 Task: Set the timeshift granularity to -1.
Action: Mouse moved to (96, 12)
Screenshot: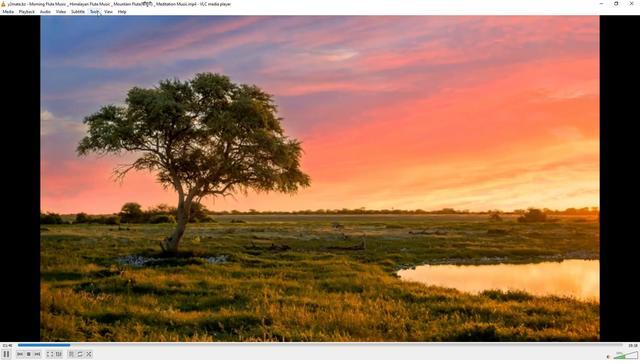 
Action: Mouse pressed left at (96, 12)
Screenshot: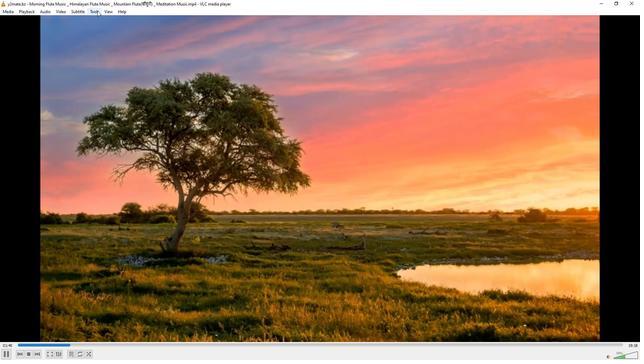 
Action: Mouse moved to (114, 89)
Screenshot: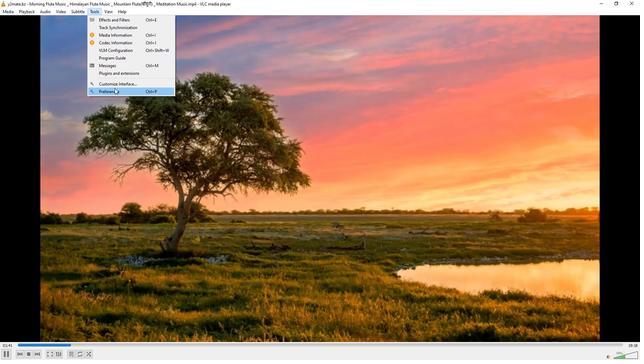 
Action: Mouse pressed left at (114, 89)
Screenshot: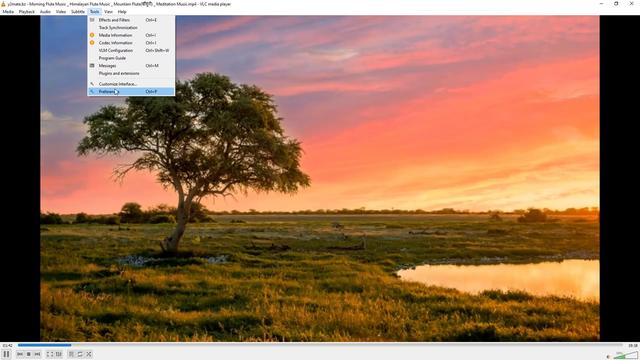
Action: Mouse moved to (216, 291)
Screenshot: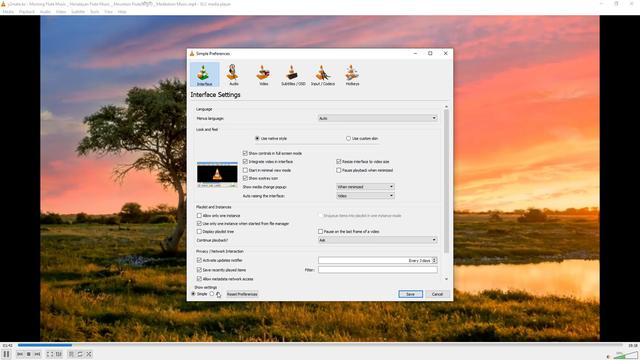 
Action: Mouse pressed left at (216, 291)
Screenshot: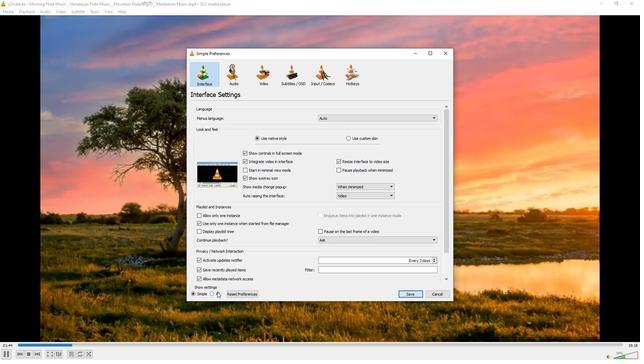 
Action: Mouse moved to (216, 170)
Screenshot: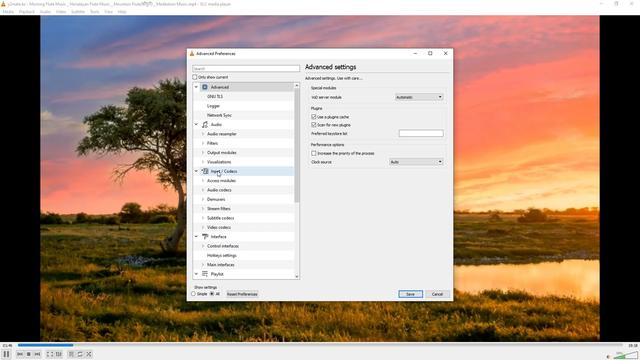 
Action: Mouse pressed left at (216, 170)
Screenshot: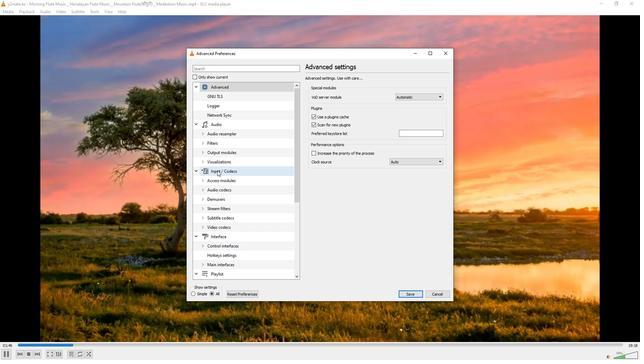 
Action: Mouse moved to (333, 193)
Screenshot: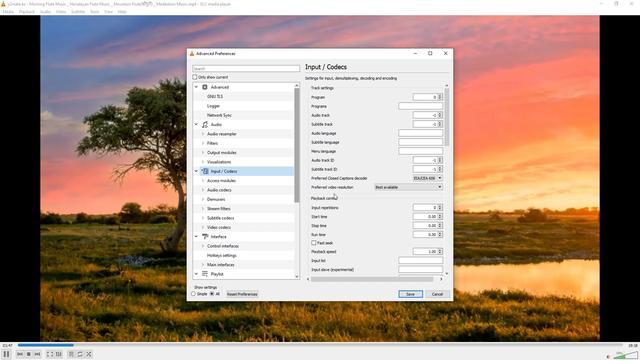 
Action: Mouse scrolled (333, 193) with delta (0, 0)
Screenshot: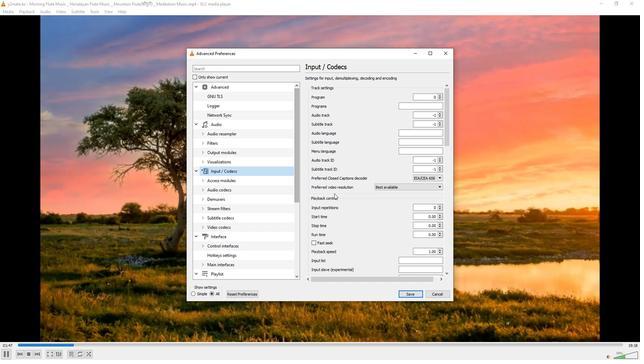 
Action: Mouse scrolled (333, 193) with delta (0, 0)
Screenshot: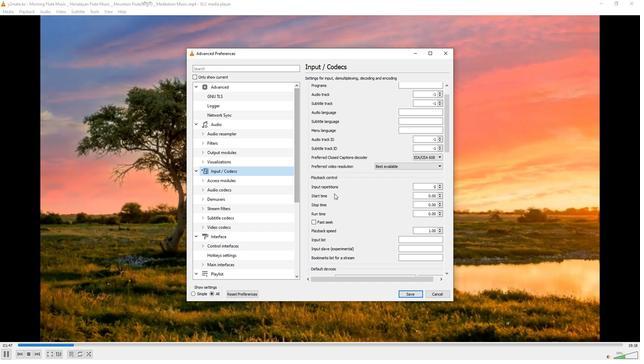 
Action: Mouse scrolled (333, 193) with delta (0, 0)
Screenshot: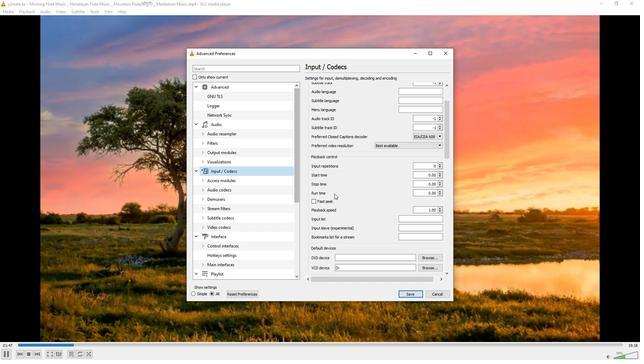 
Action: Mouse moved to (336, 199)
Screenshot: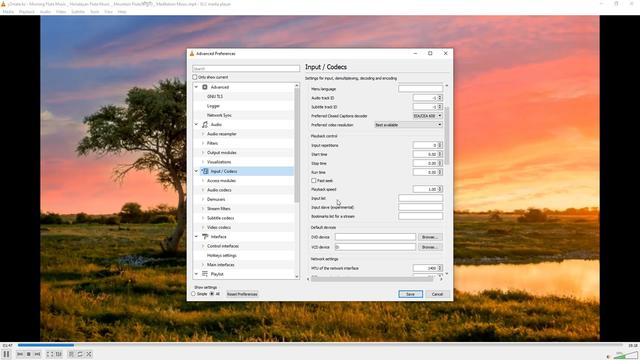 
Action: Mouse scrolled (336, 199) with delta (0, 0)
Screenshot: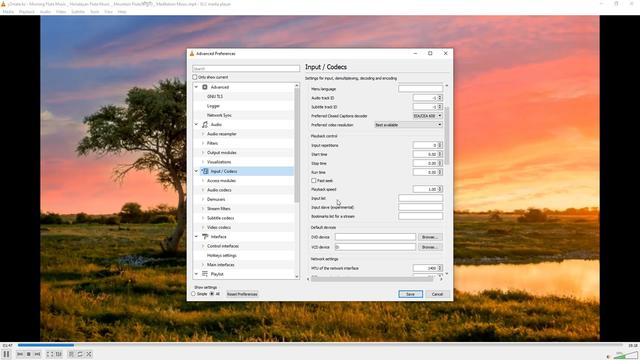 
Action: Mouse moved to (336, 200)
Screenshot: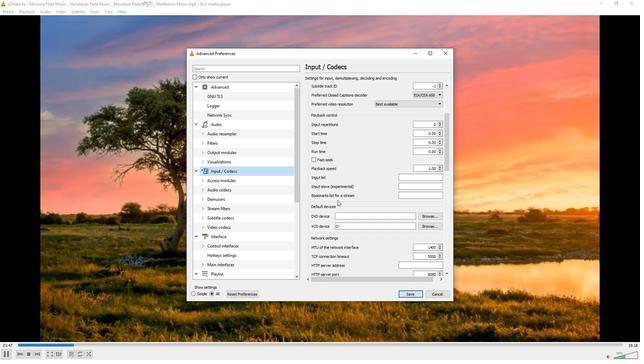 
Action: Mouse scrolled (336, 200) with delta (0, 0)
Screenshot: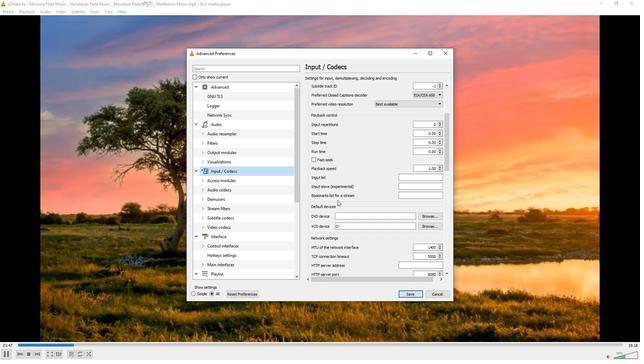 
Action: Mouse scrolled (336, 200) with delta (0, 0)
Screenshot: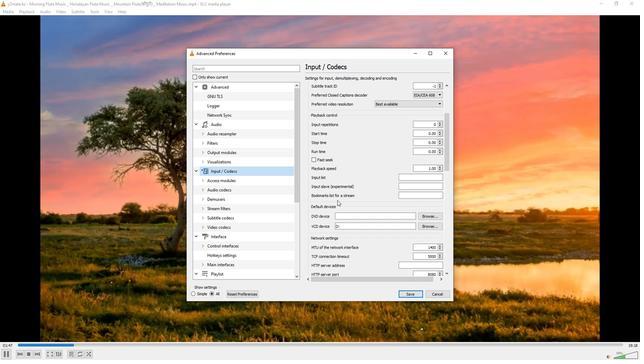 
Action: Mouse moved to (338, 212)
Screenshot: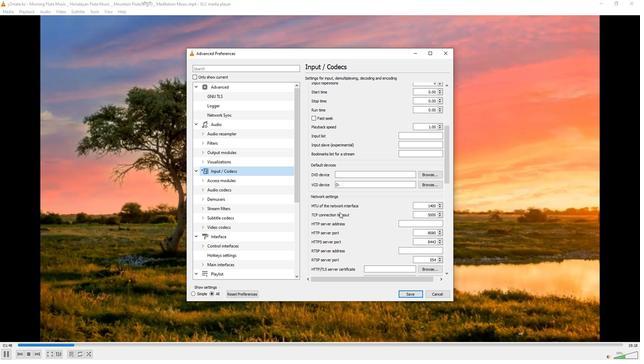 
Action: Mouse scrolled (338, 212) with delta (0, 0)
Screenshot: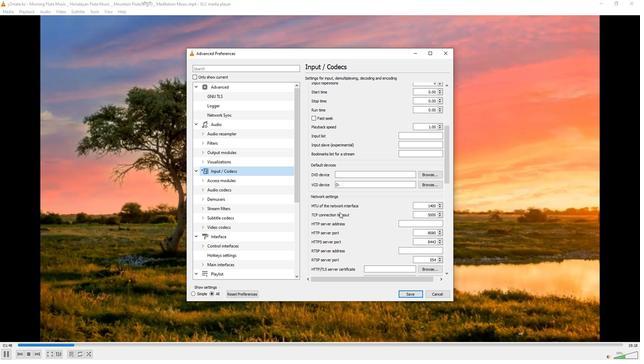 
Action: Mouse scrolled (338, 212) with delta (0, 0)
Screenshot: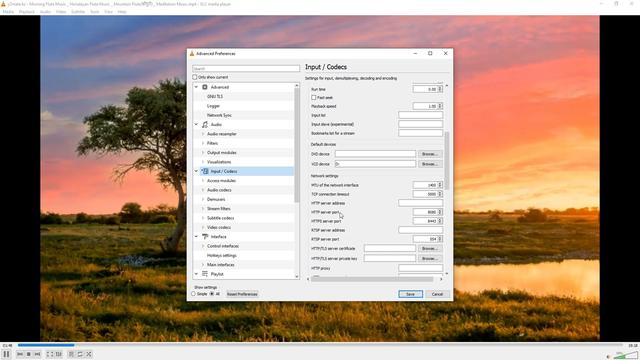 
Action: Mouse scrolled (338, 212) with delta (0, 0)
Screenshot: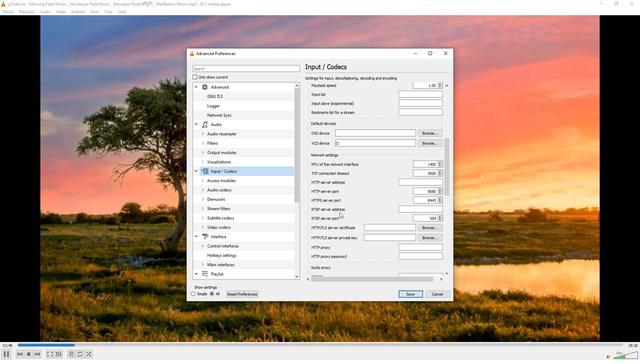 
Action: Mouse scrolled (338, 212) with delta (0, 0)
Screenshot: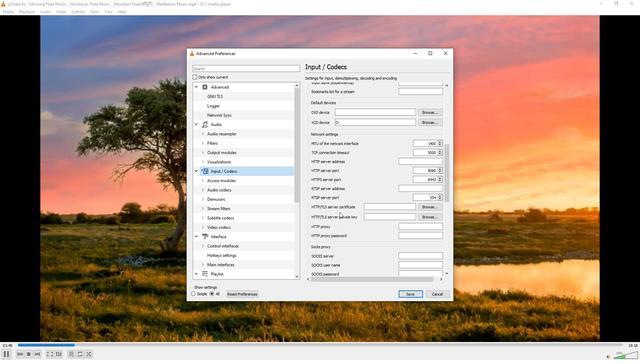 
Action: Mouse scrolled (338, 212) with delta (0, 0)
Screenshot: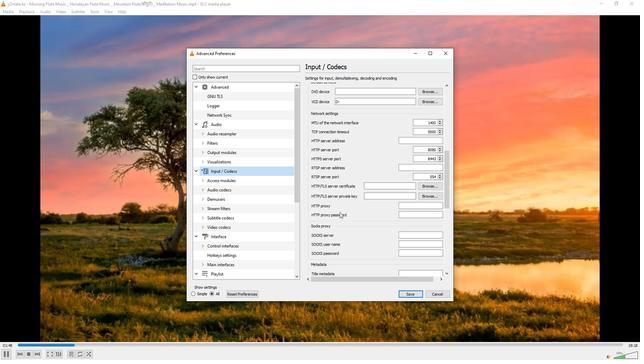 
Action: Mouse scrolled (338, 212) with delta (0, 0)
Screenshot: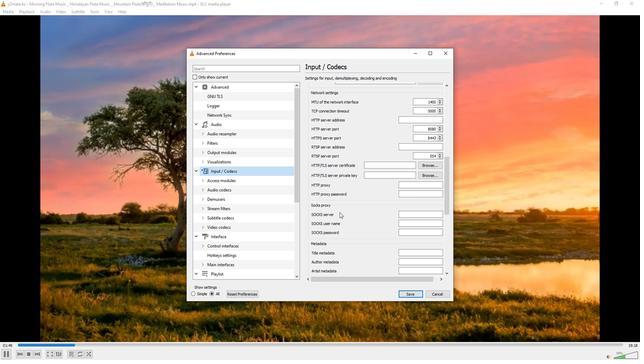
Action: Mouse scrolled (338, 212) with delta (0, 0)
Screenshot: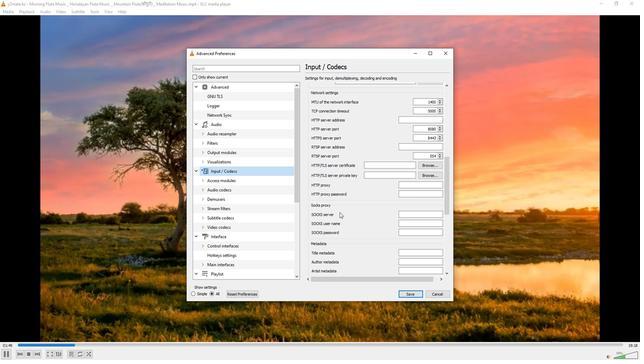 
Action: Mouse scrolled (338, 212) with delta (0, 0)
Screenshot: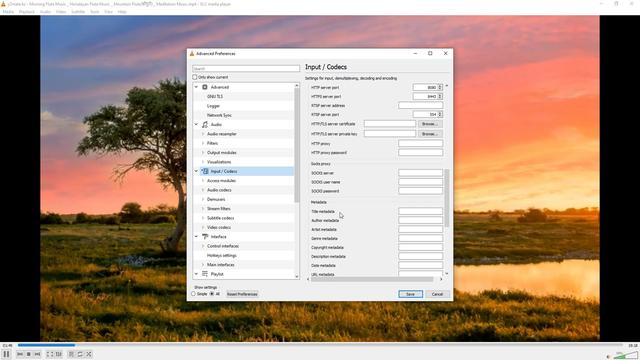 
Action: Mouse scrolled (338, 212) with delta (0, 0)
Screenshot: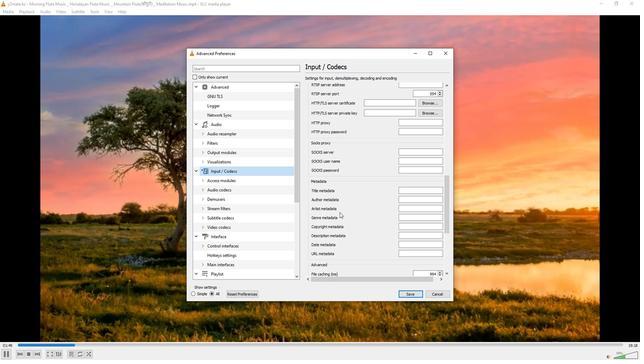 
Action: Mouse scrolled (338, 212) with delta (0, 0)
Screenshot: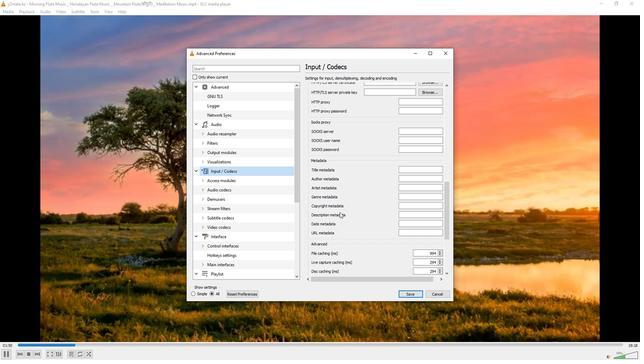 
Action: Mouse scrolled (338, 212) with delta (0, 0)
Screenshot: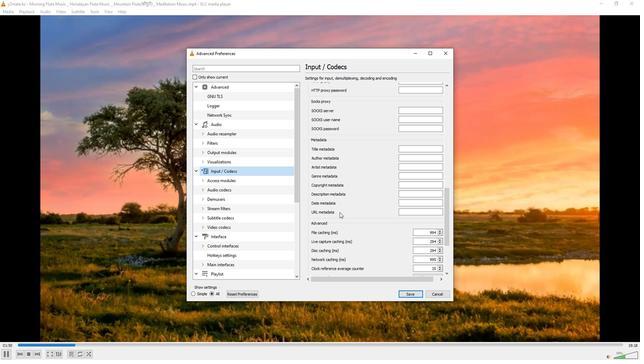 
Action: Mouse scrolled (338, 212) with delta (0, 0)
Screenshot: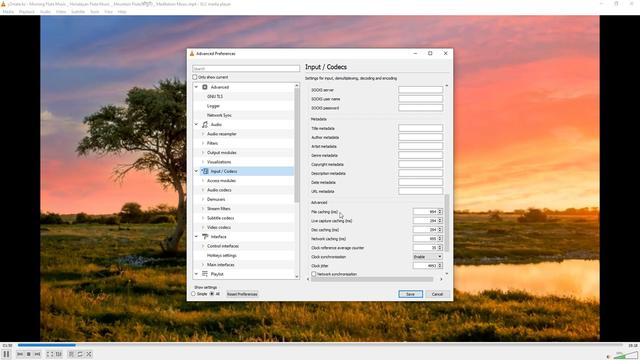 
Action: Mouse scrolled (338, 212) with delta (0, 0)
Screenshot: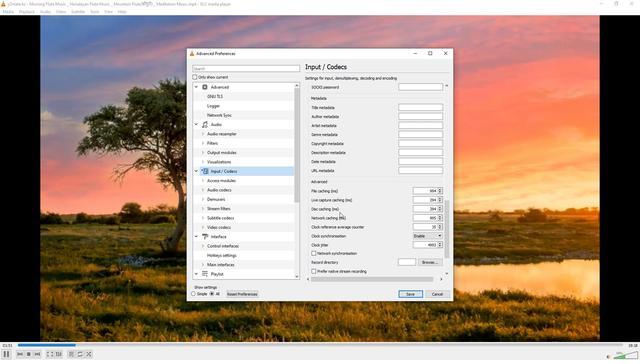 
Action: Mouse scrolled (338, 212) with delta (0, 0)
Screenshot: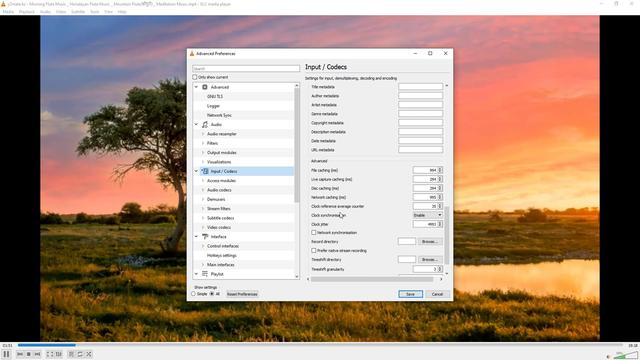 
Action: Mouse moved to (438, 250)
Screenshot: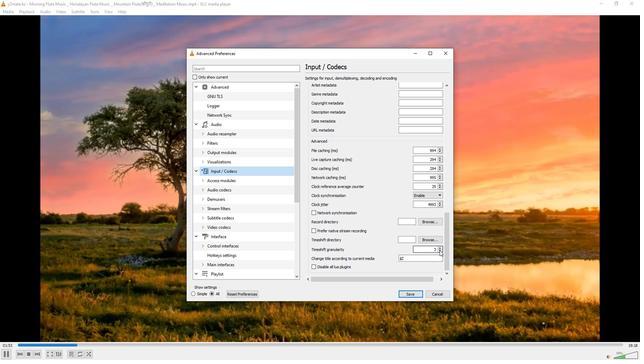 
Action: Mouse pressed left at (438, 250)
Screenshot: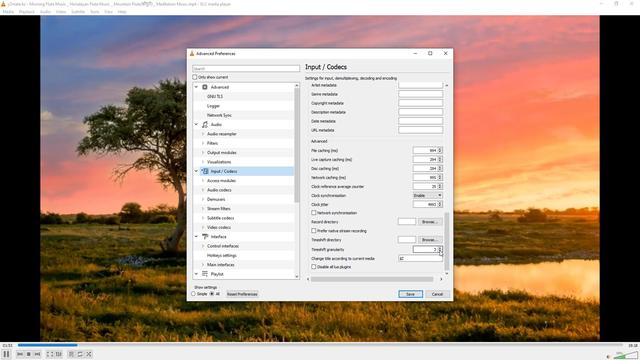 
Action: Mouse pressed left at (438, 250)
Screenshot: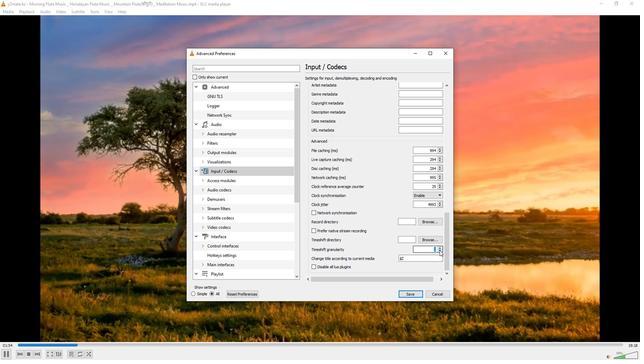 
Action: Mouse pressed left at (438, 250)
Screenshot: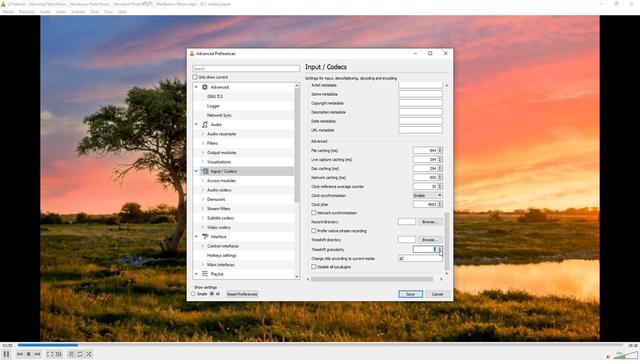 
Action: Mouse pressed left at (438, 250)
Screenshot: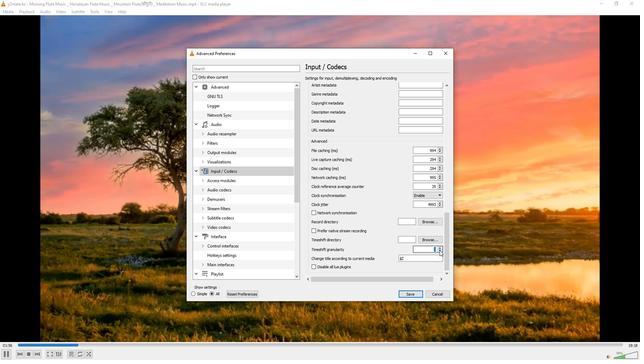 
Action: Mouse moved to (425, 267)
Screenshot: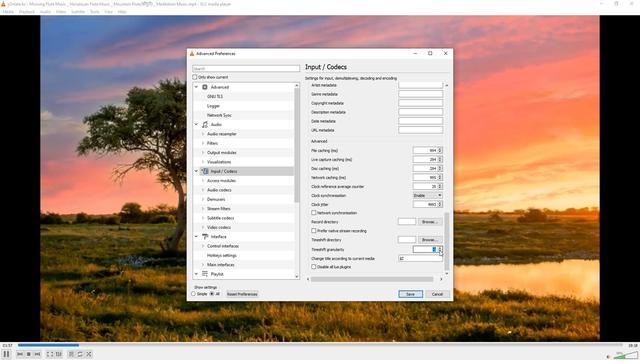 
